 Task: Determine the distance from Atlanta to Stone Mountain Park.
Action: Mouse moved to (349, 104)
Screenshot: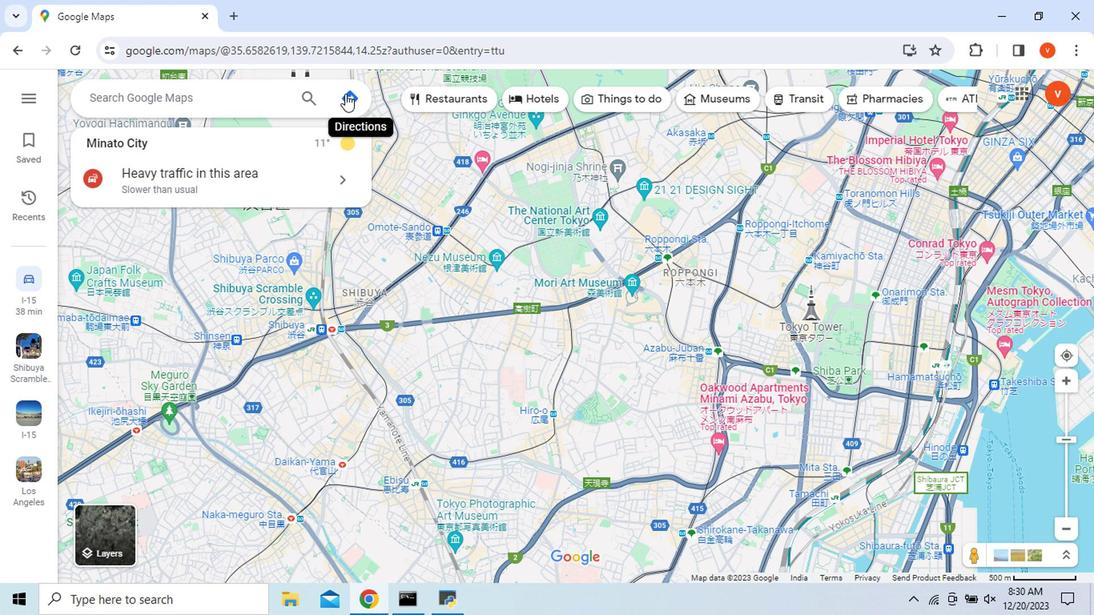 
Action: Mouse pressed left at (349, 104)
Screenshot: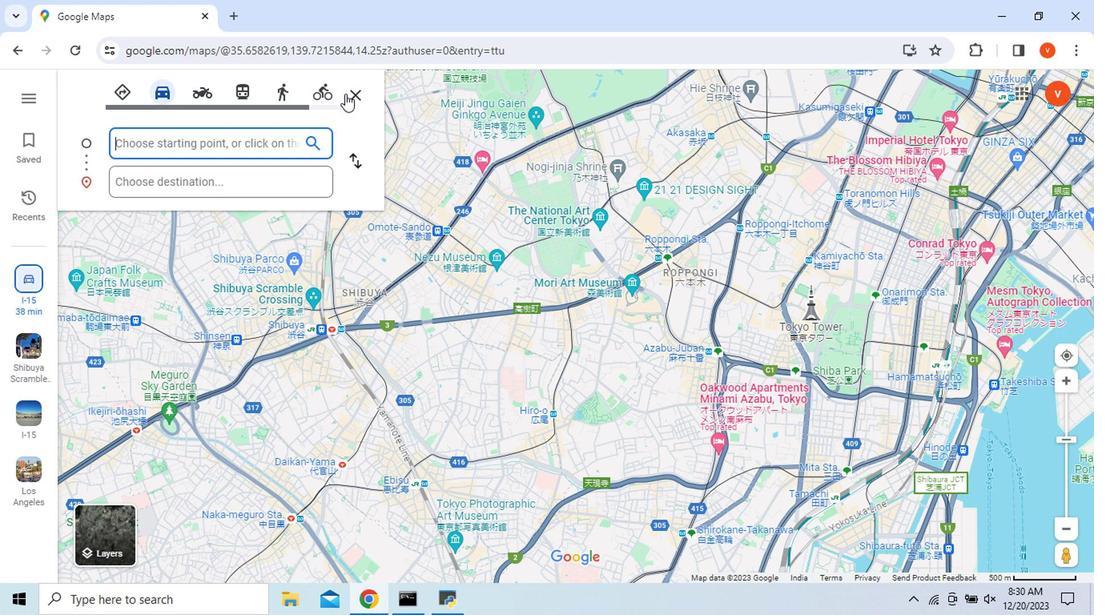 
Action: Mouse moved to (610, 262)
Screenshot: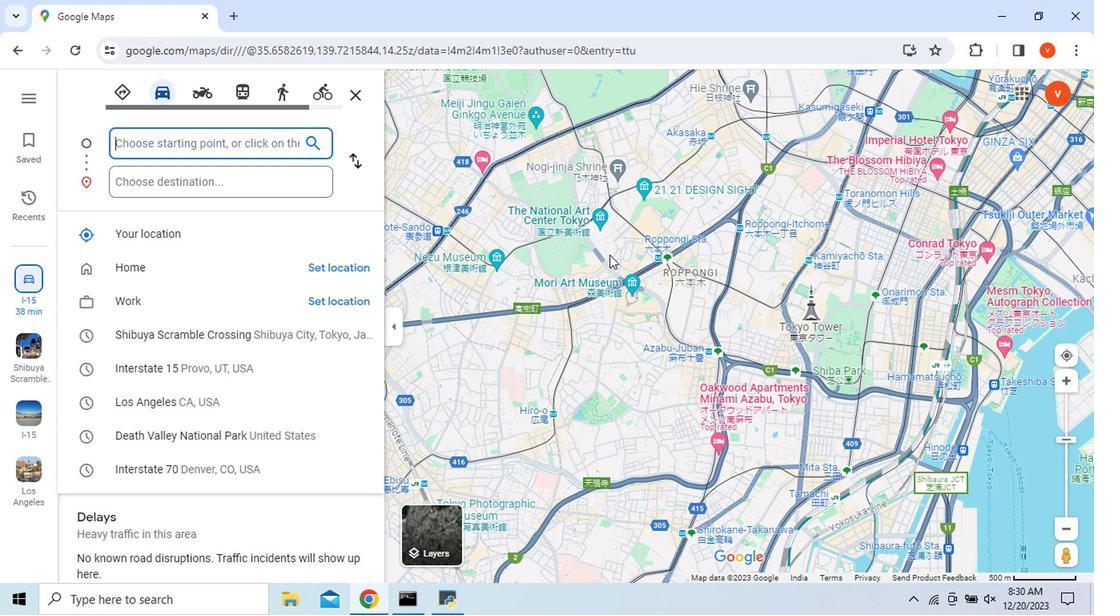 
Action: Key pressed <Key.shift>Atlanta
Screenshot: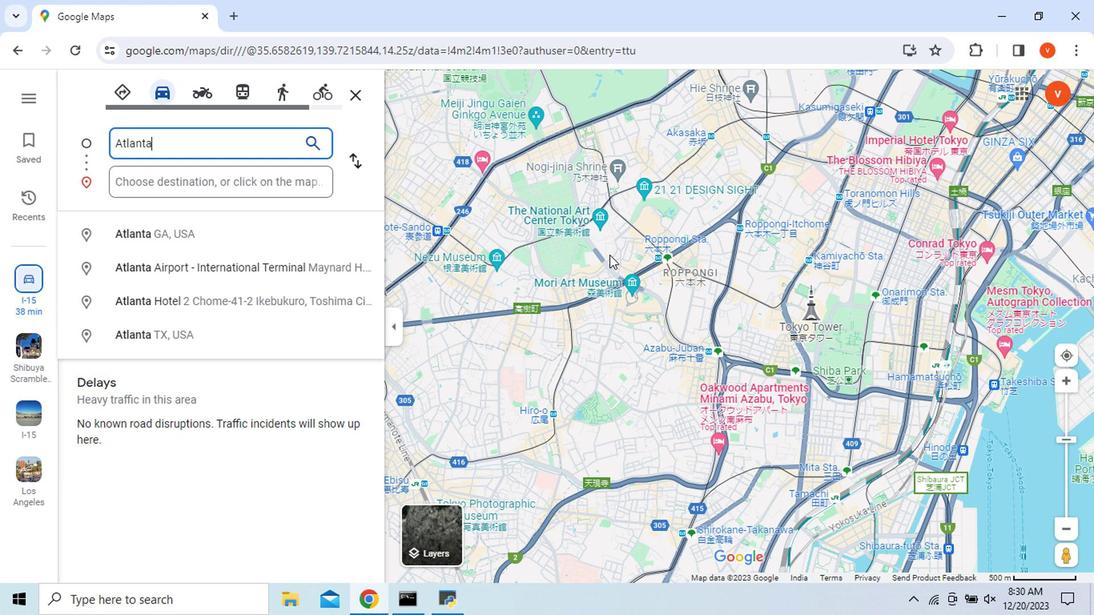 
Action: Mouse moved to (179, 191)
Screenshot: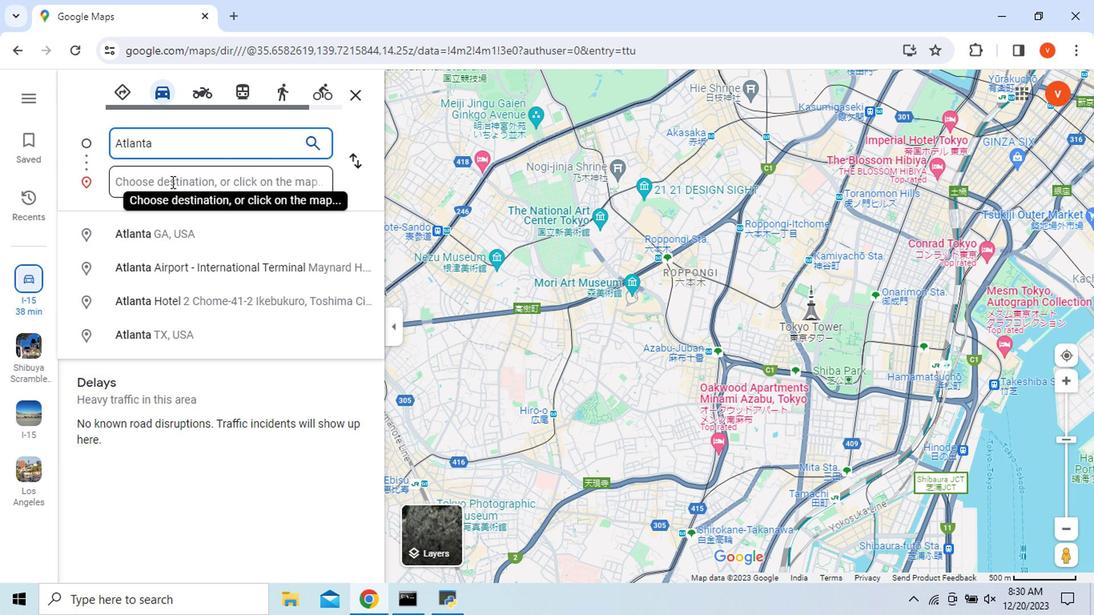 
Action: Mouse pressed left at (179, 191)
Screenshot: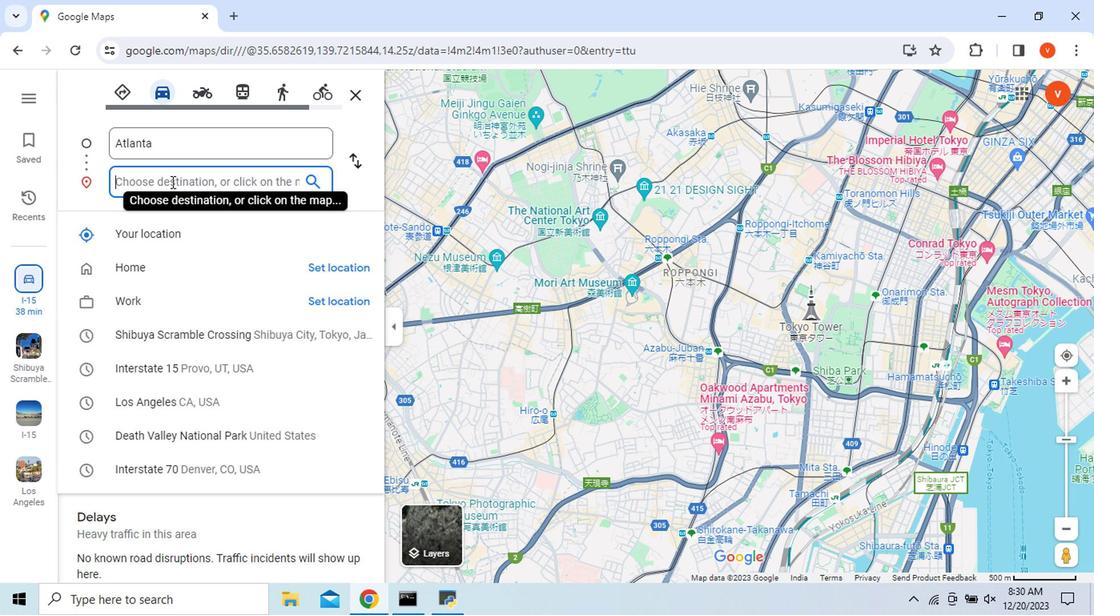 
Action: Mouse moved to (379, 473)
Screenshot: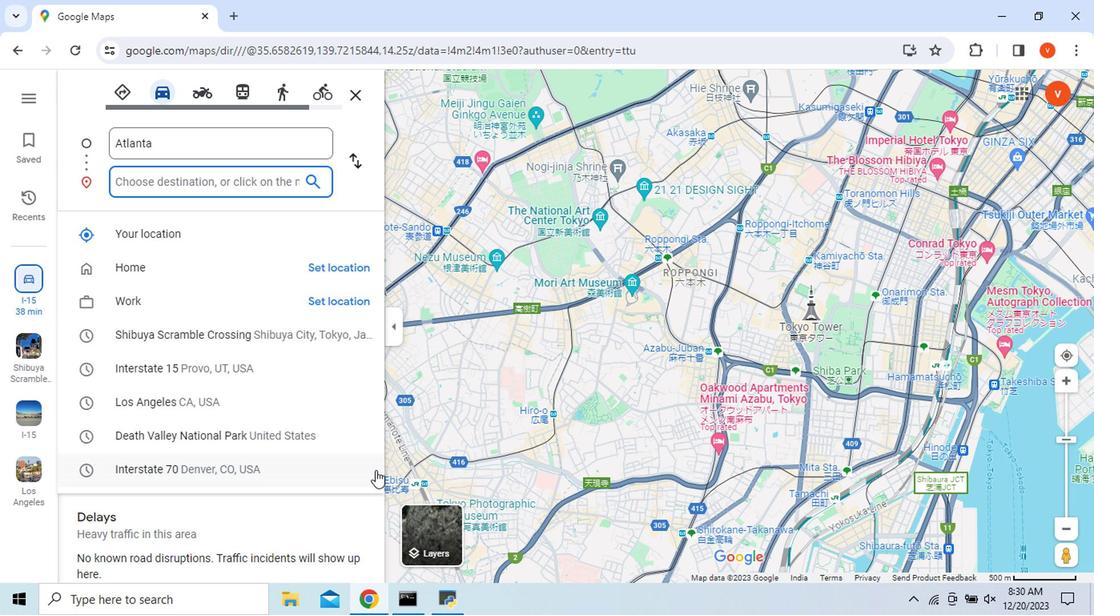 
Action: Key pressed <Key.shift>Stone<Key.space><Key.shift_r>
Screenshot: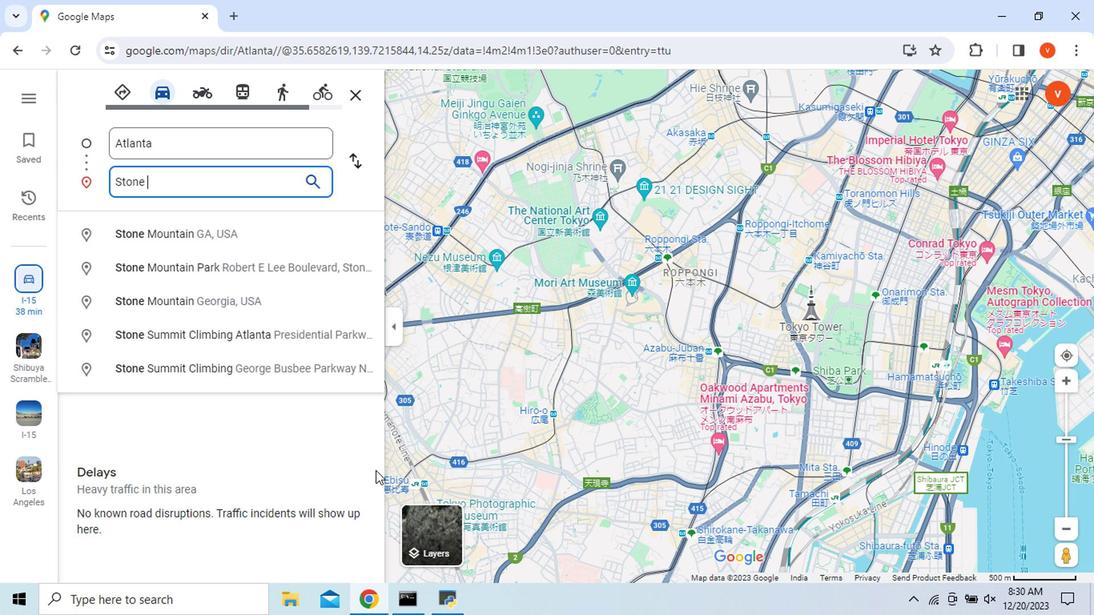 
Action: Mouse moved to (297, 275)
Screenshot: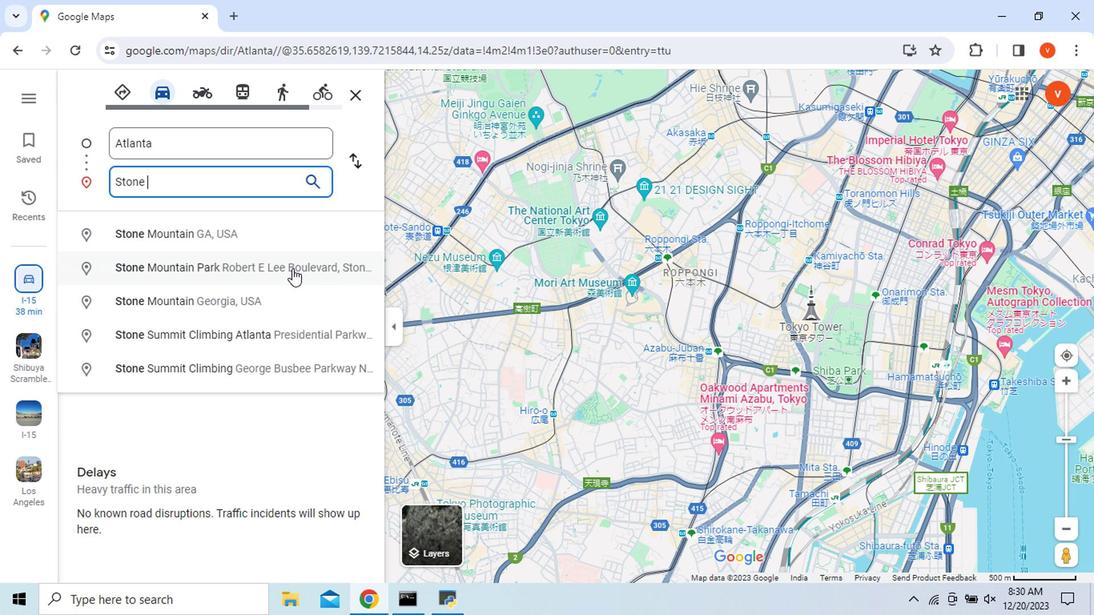 
Action: Mouse pressed left at (297, 275)
Screenshot: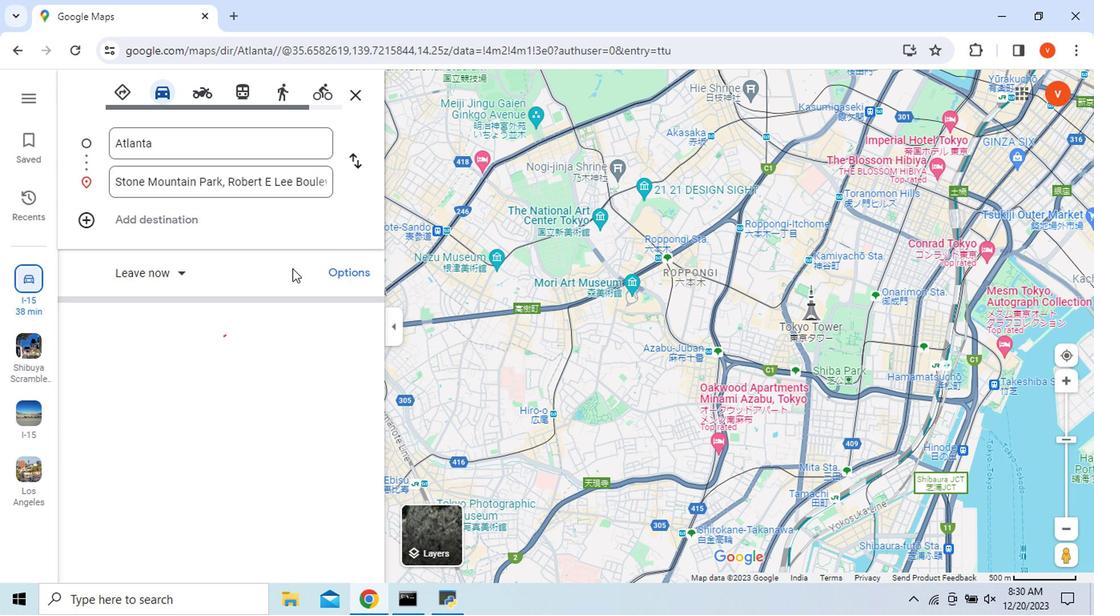 
Action: Mouse moved to (674, 378)
Screenshot: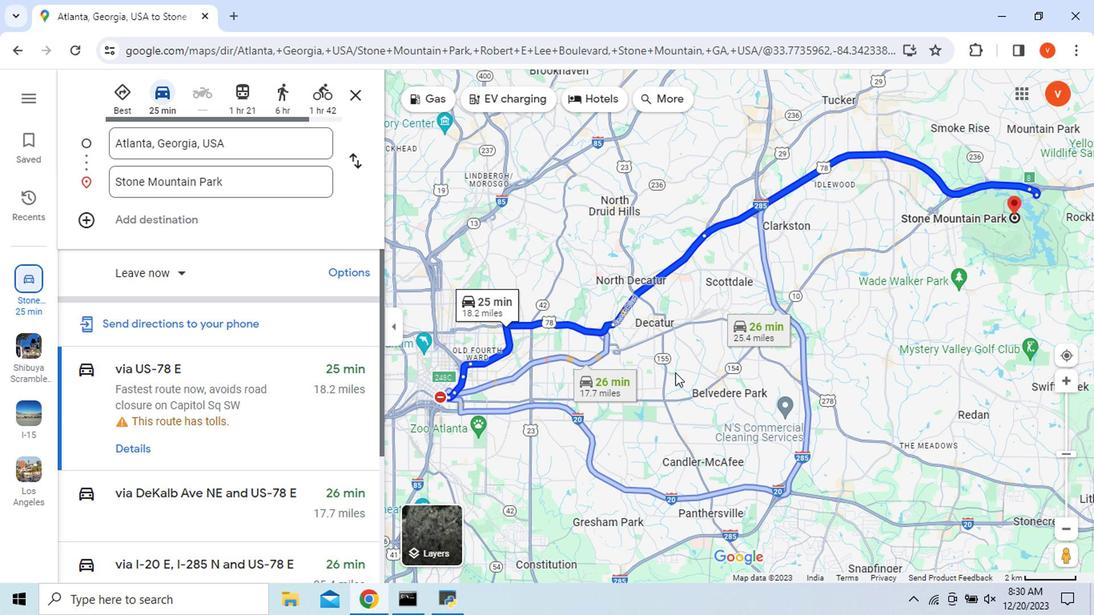 
Action: Mouse scrolled (674, 377) with delta (0, 0)
Screenshot: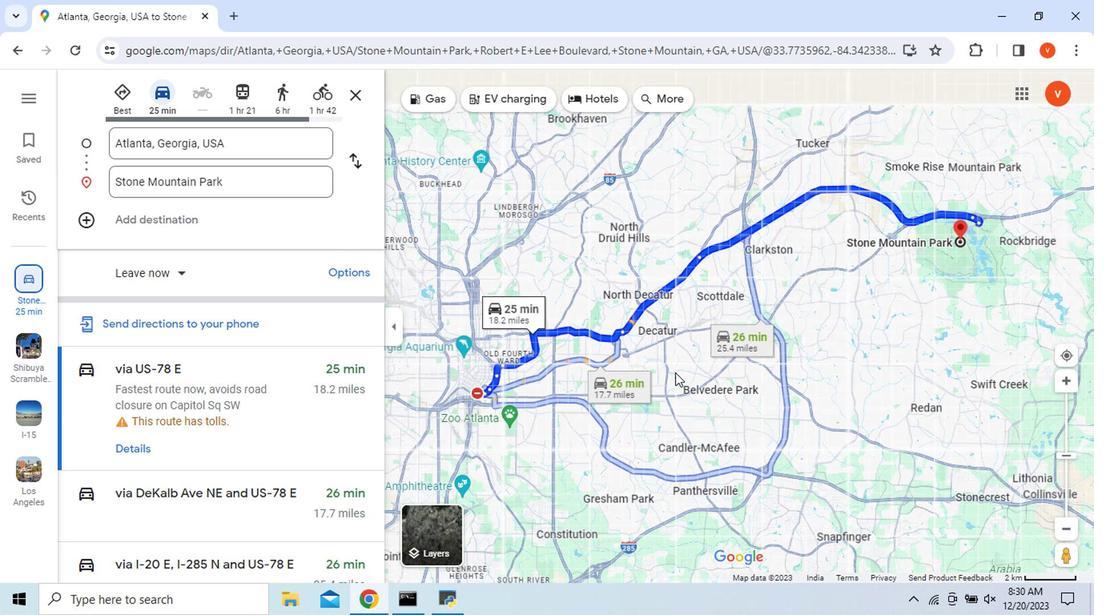 
Action: Mouse scrolled (674, 377) with delta (0, 0)
Screenshot: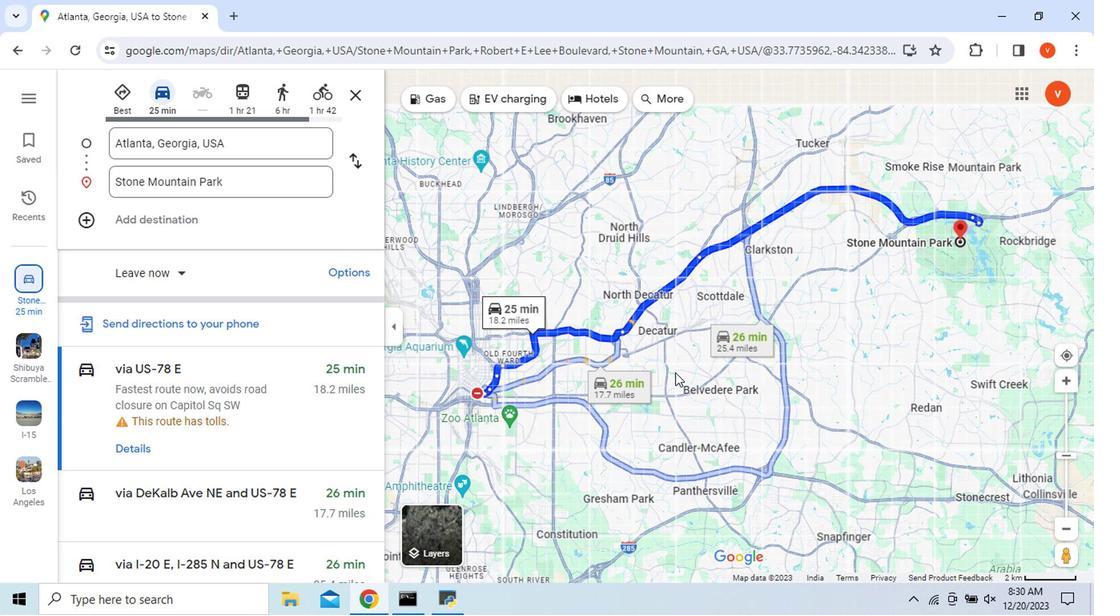 
Action: Mouse moved to (594, 275)
Screenshot: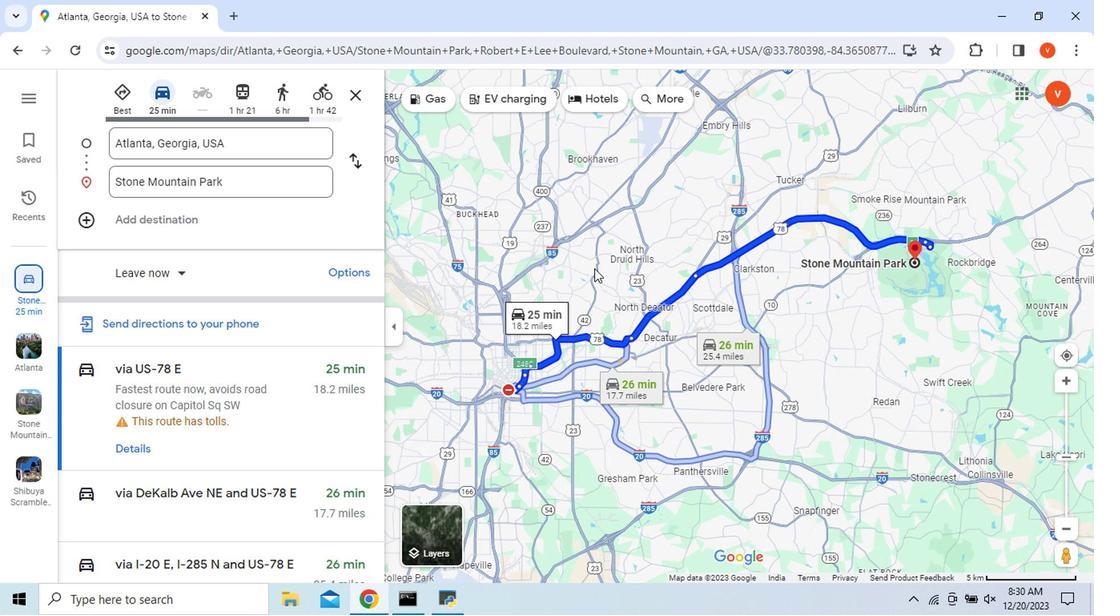 
Action: Mouse pressed right at (594, 275)
Screenshot: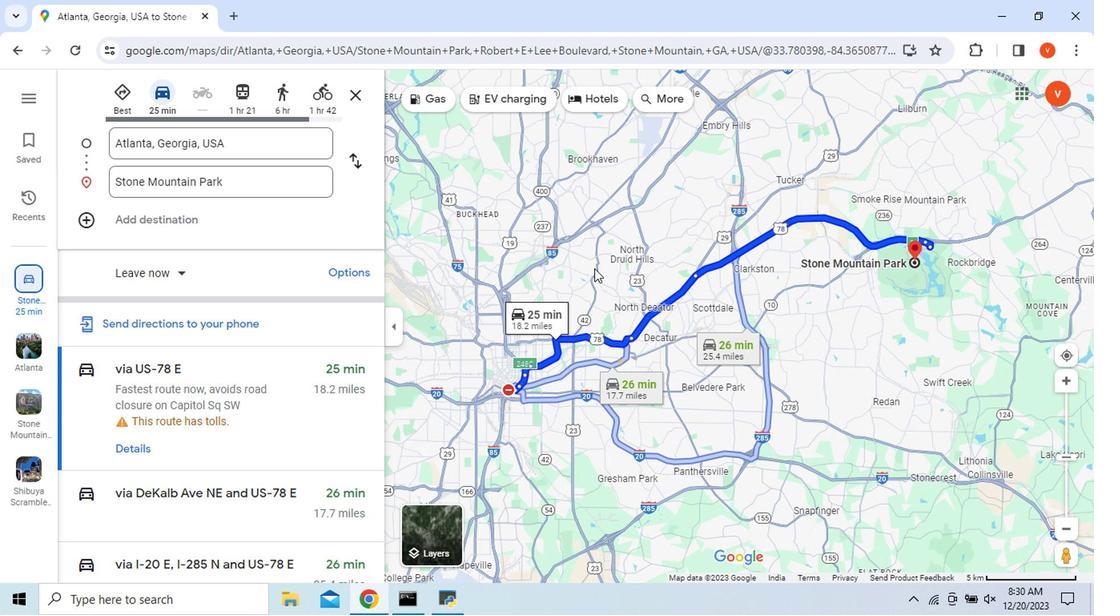 
Action: Mouse moved to (647, 391)
Screenshot: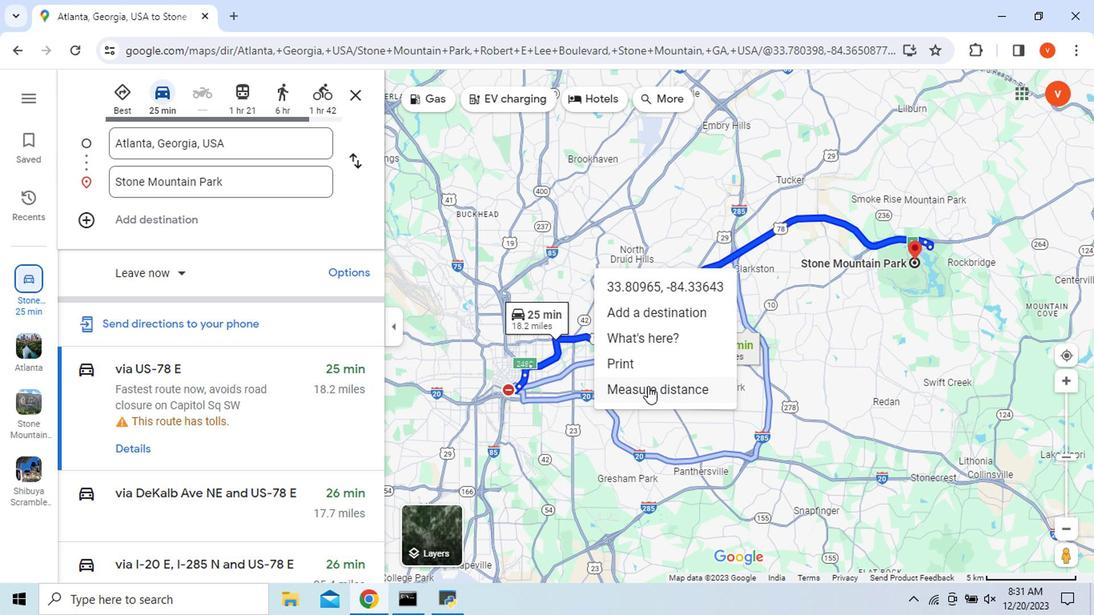 
Action: Mouse pressed left at (647, 391)
Screenshot: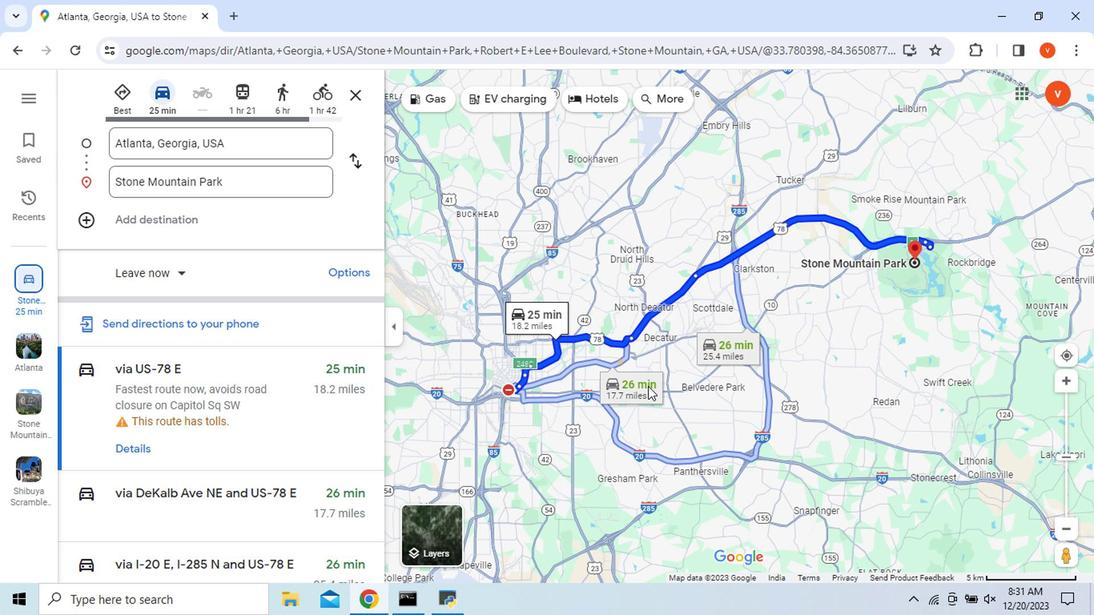 
Action: Mouse moved to (517, 401)
Screenshot: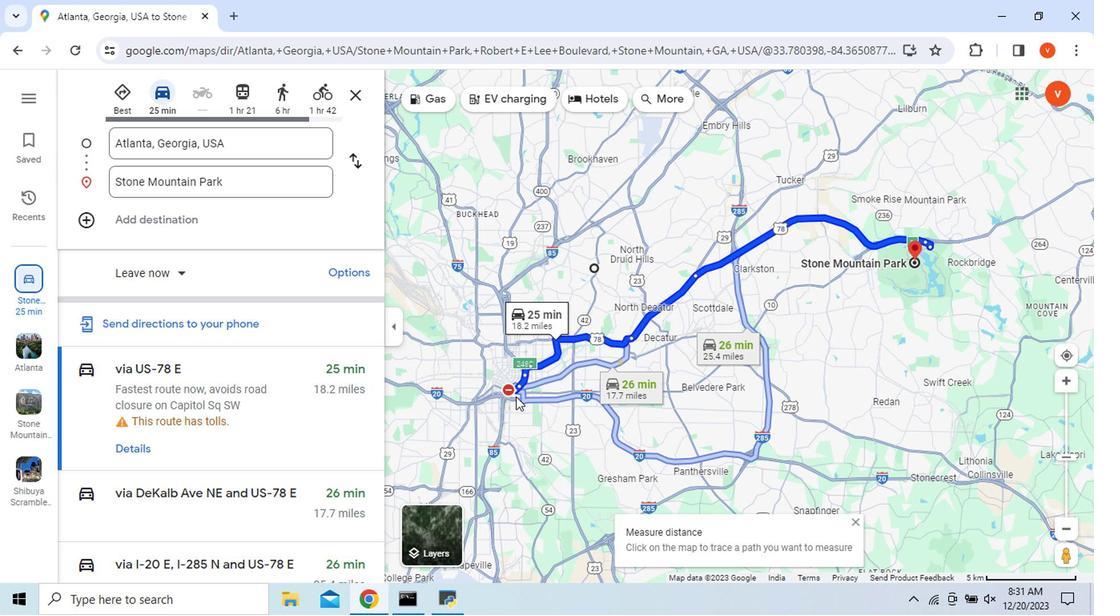 
Action: Mouse pressed left at (517, 401)
Screenshot: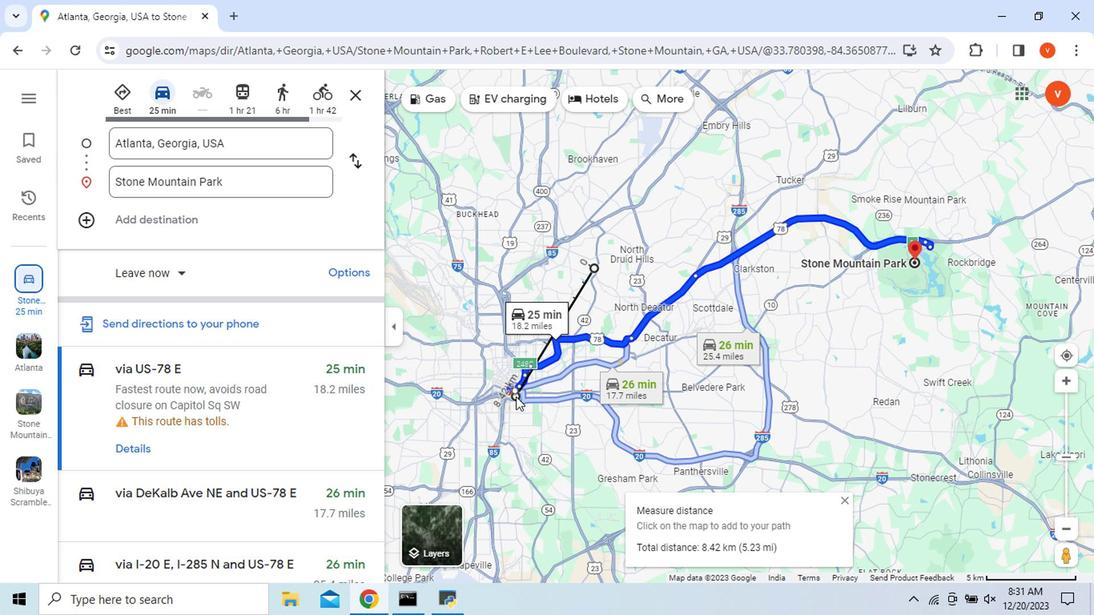 
Action: Mouse moved to (594, 279)
Screenshot: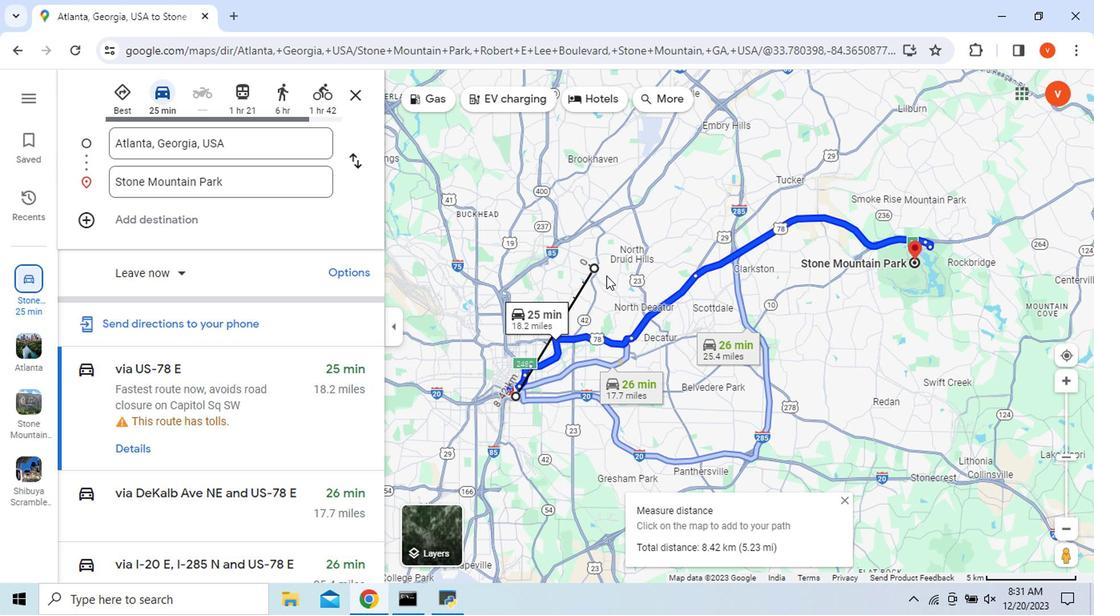 
Action: Mouse pressed left at (594, 279)
Screenshot: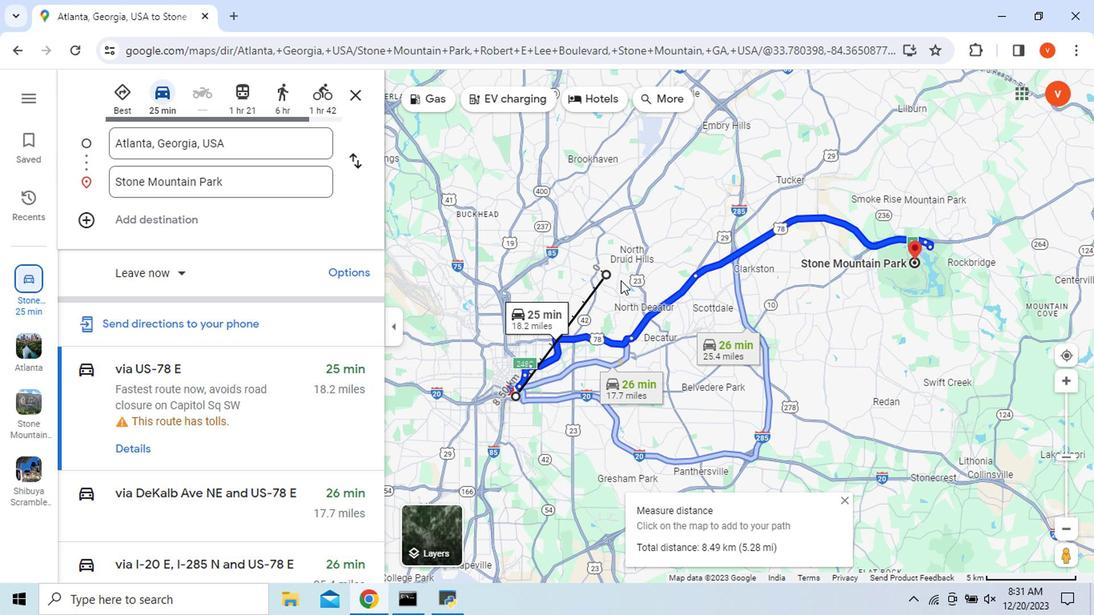 
Action: Mouse moved to (516, 400)
Screenshot: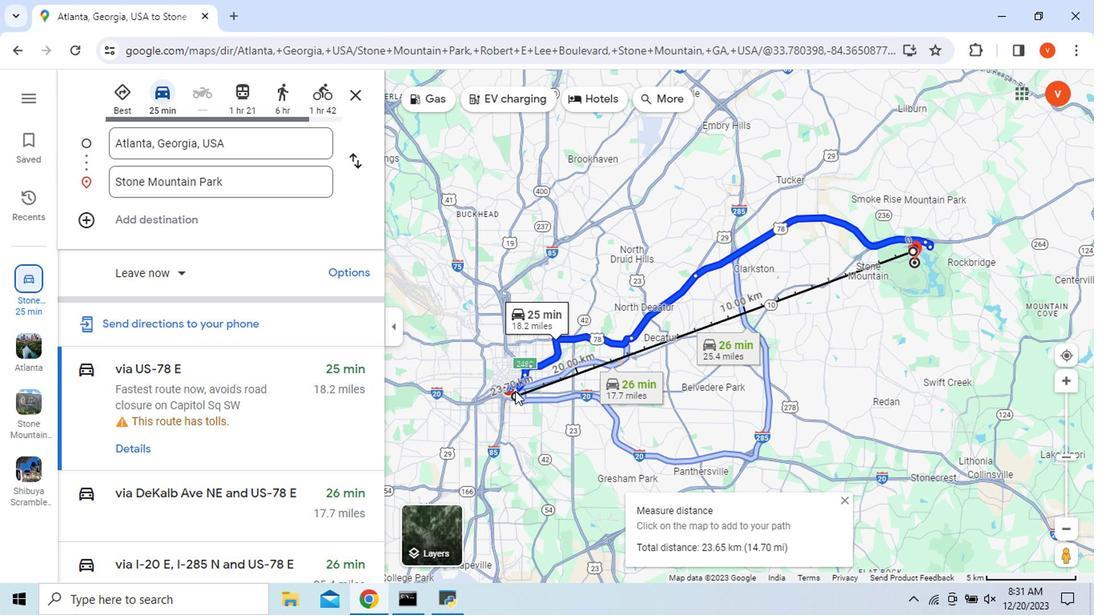 
Action: Mouse pressed left at (516, 400)
Screenshot: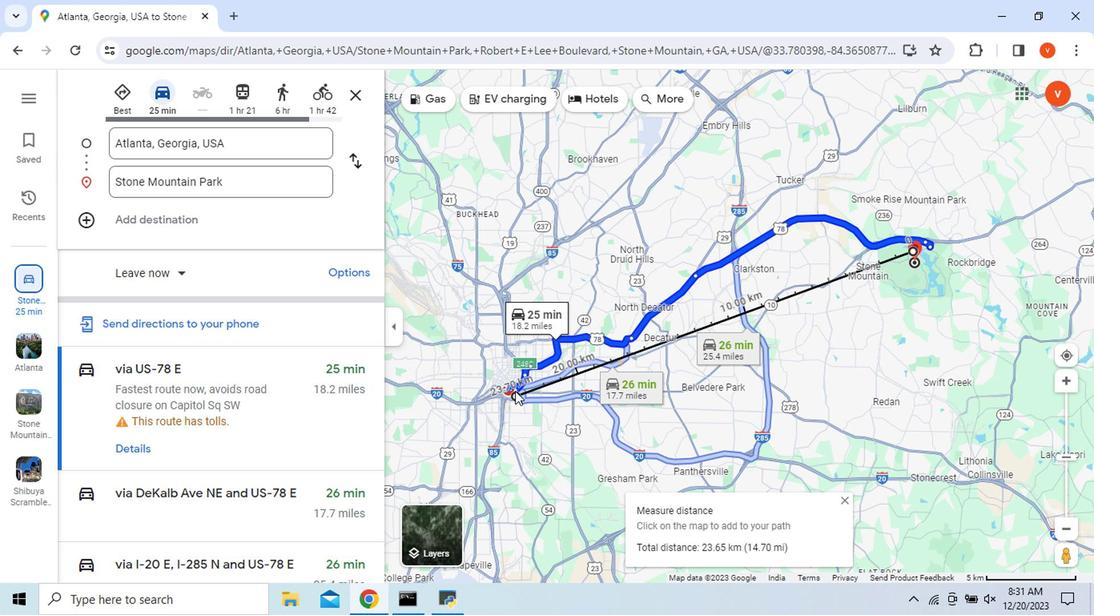 
Action: Mouse moved to (441, 527)
Screenshot: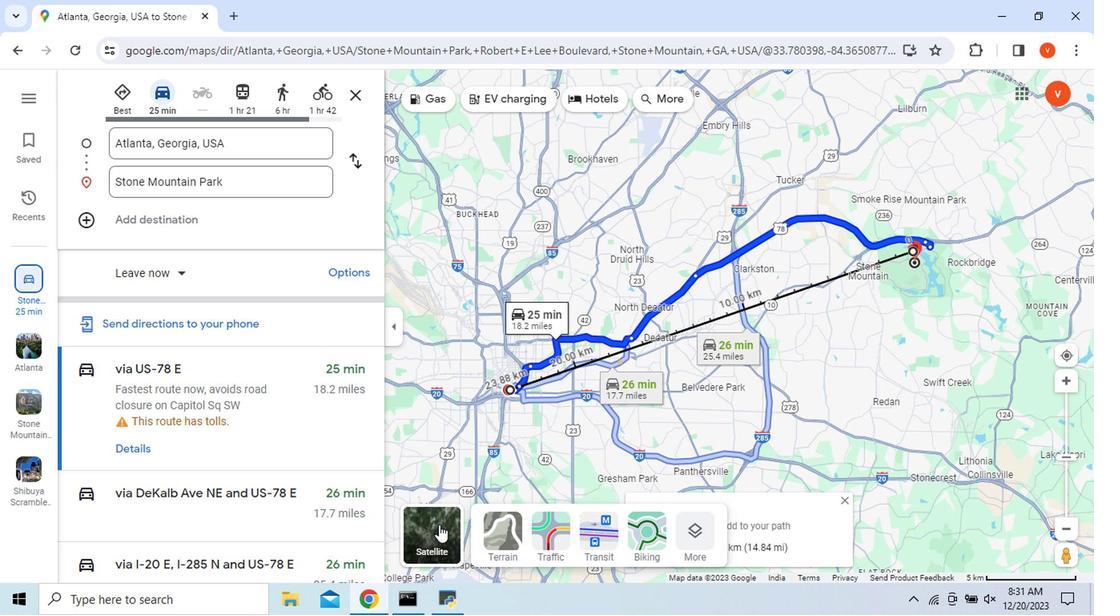
Action: Mouse pressed left at (441, 527)
Screenshot: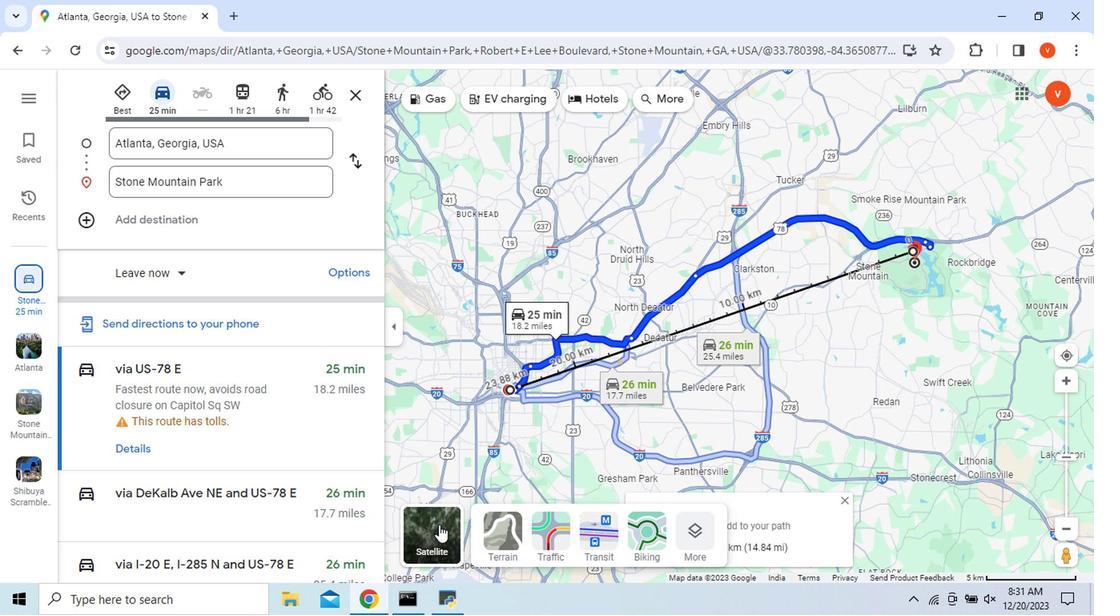 
Action: Mouse moved to (691, 559)
Screenshot: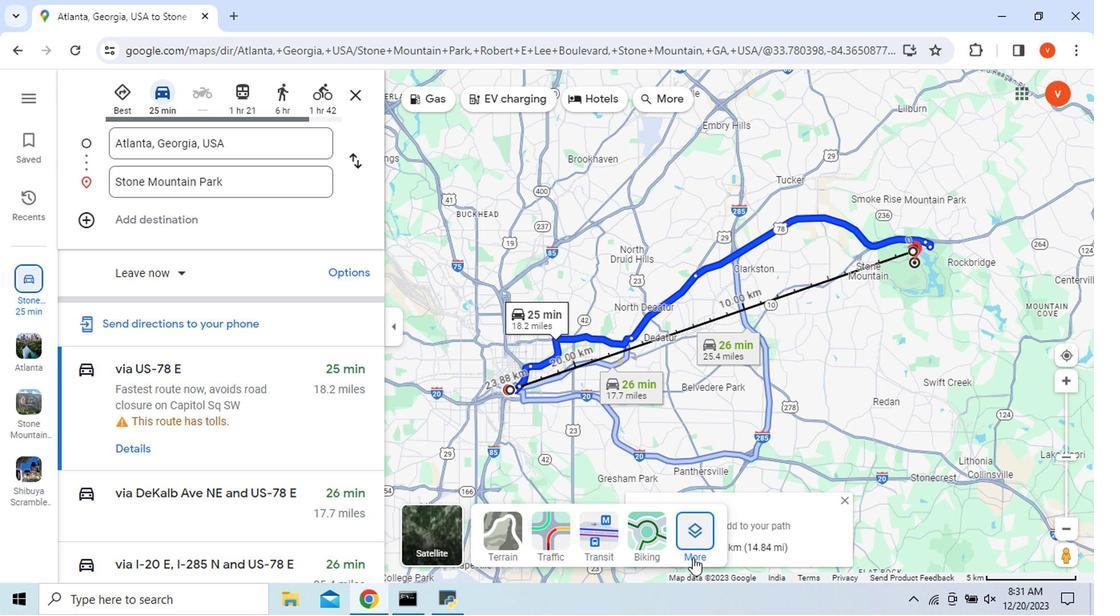
Action: Mouse pressed left at (691, 559)
Screenshot: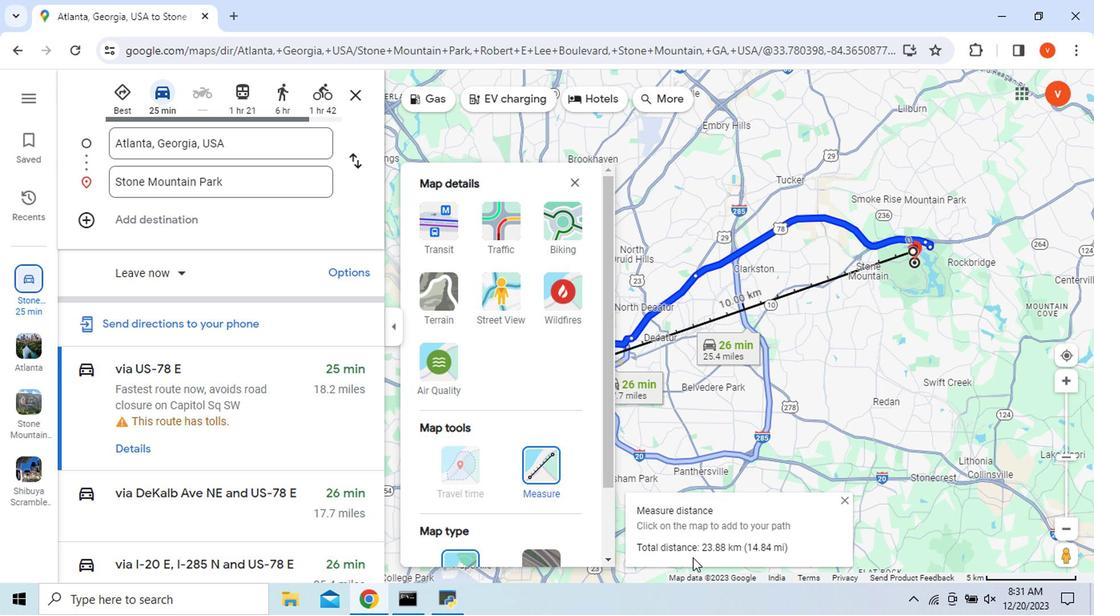 
Action: Mouse moved to (539, 554)
Screenshot: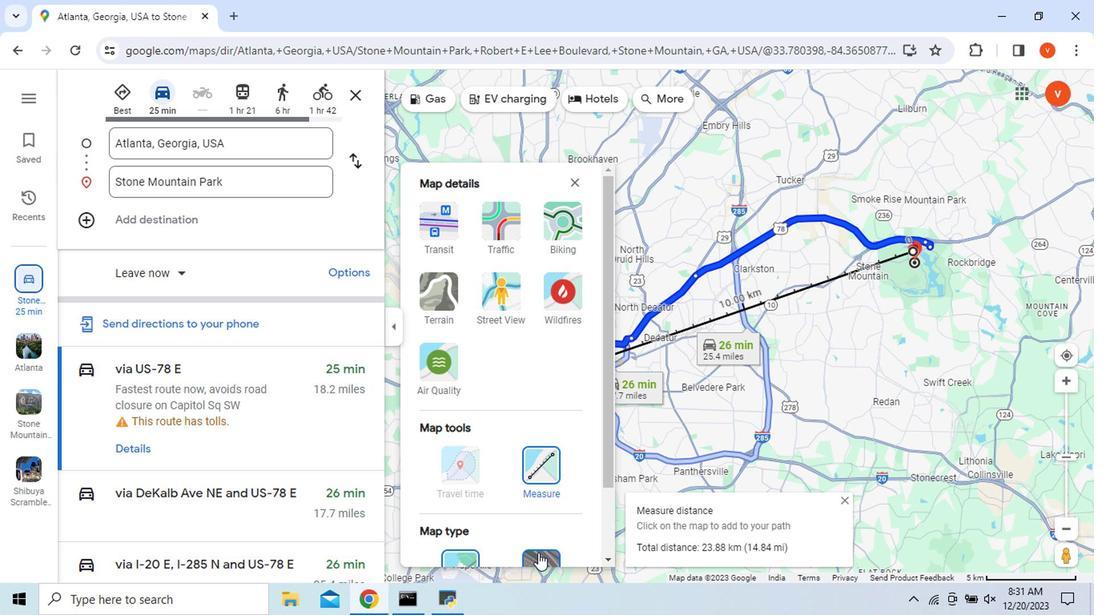 
Action: Mouse pressed left at (539, 554)
Screenshot: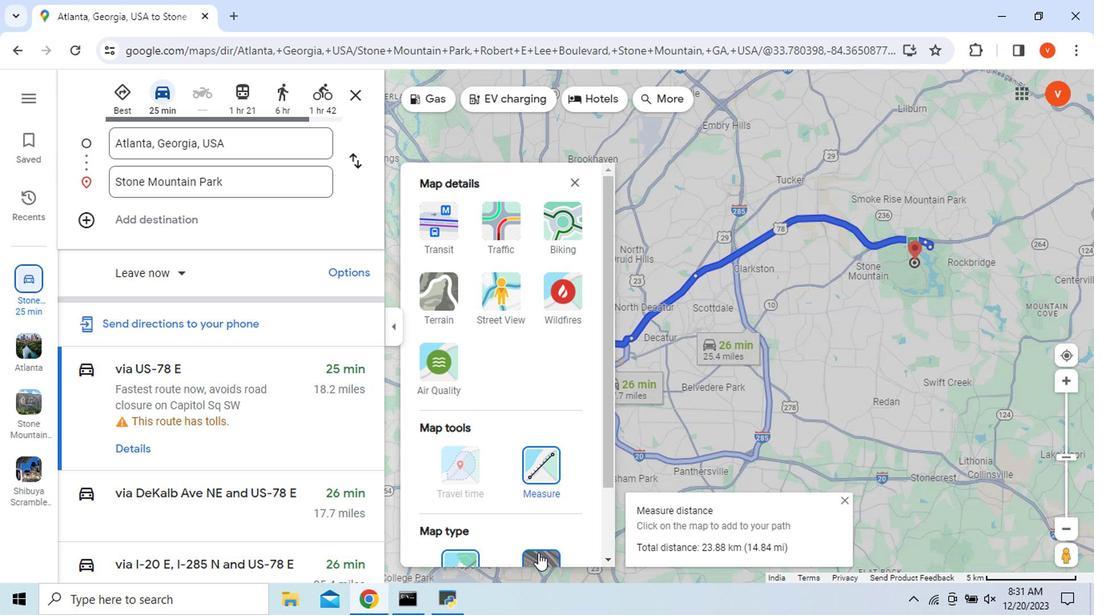 
Action: Mouse moved to (575, 190)
Screenshot: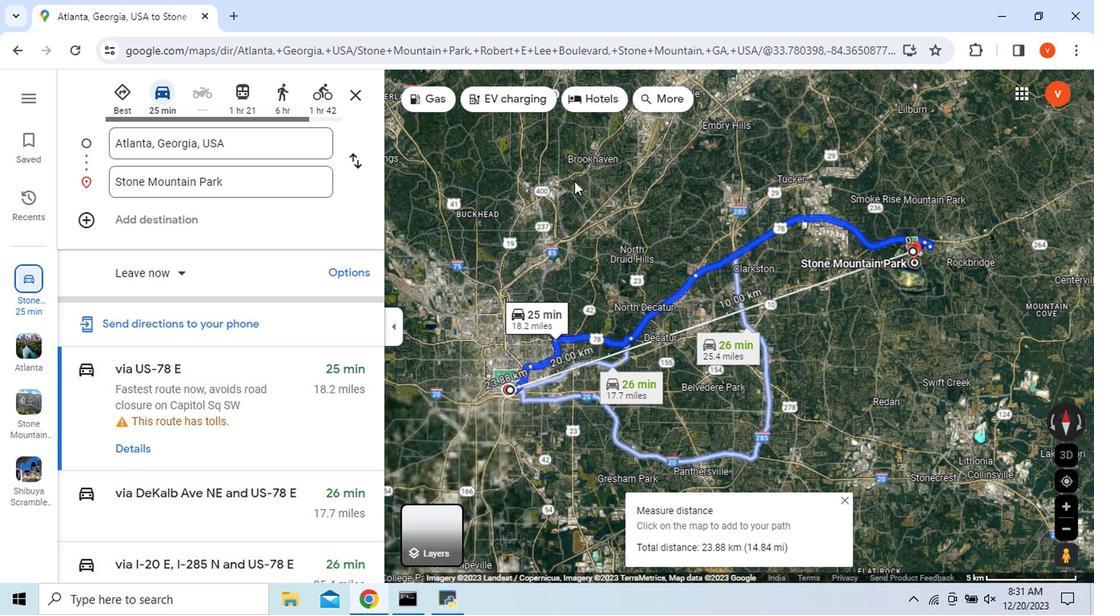
Action: Mouse pressed left at (575, 190)
Screenshot: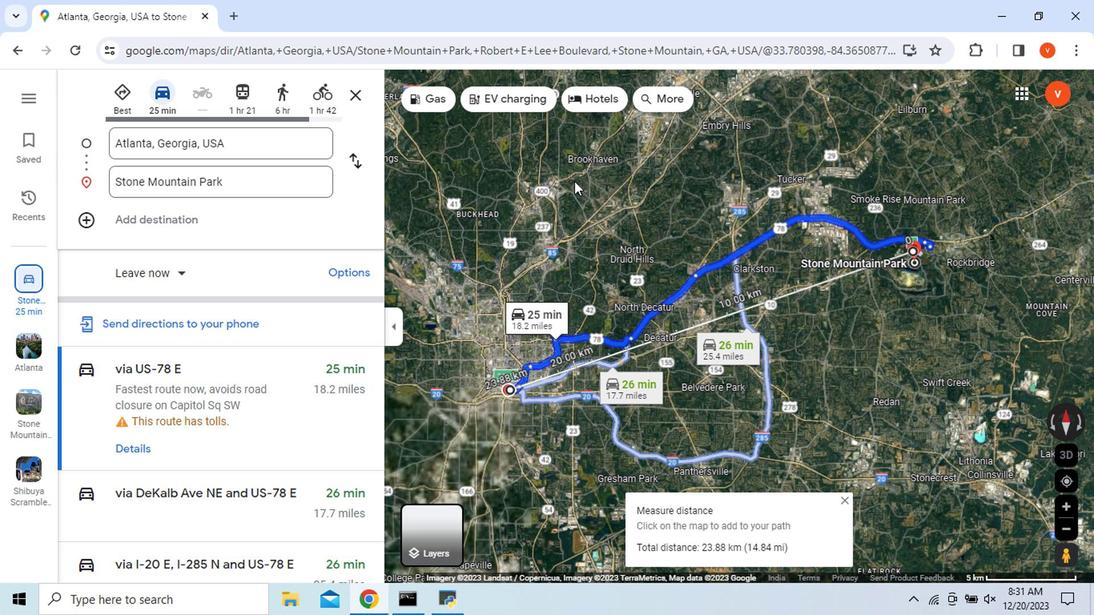 
Action: Mouse moved to (449, 529)
Screenshot: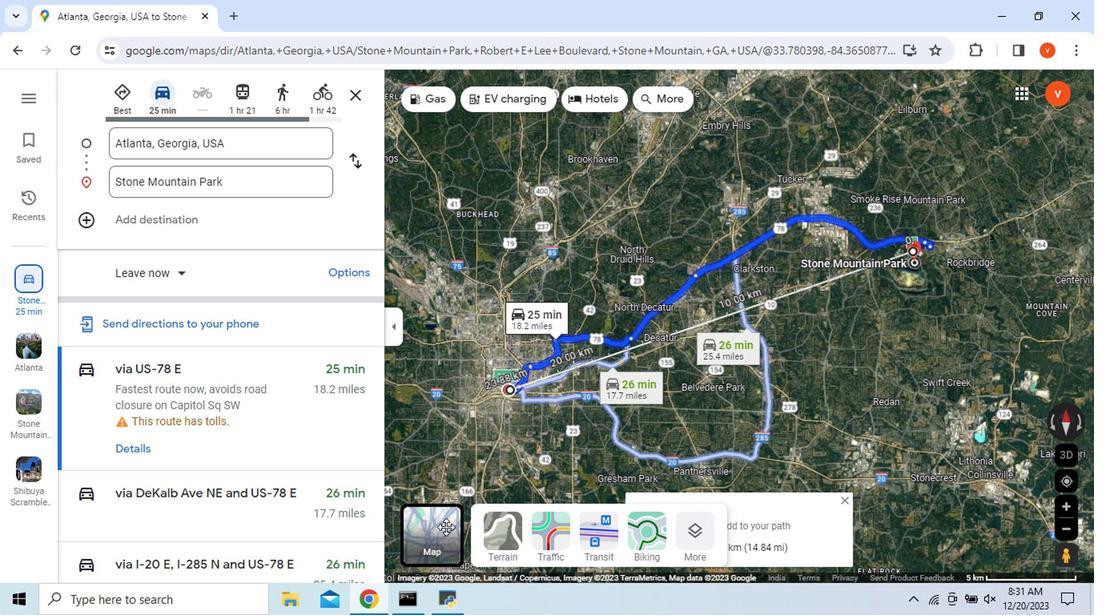 
Action: Mouse pressed left at (449, 529)
Screenshot: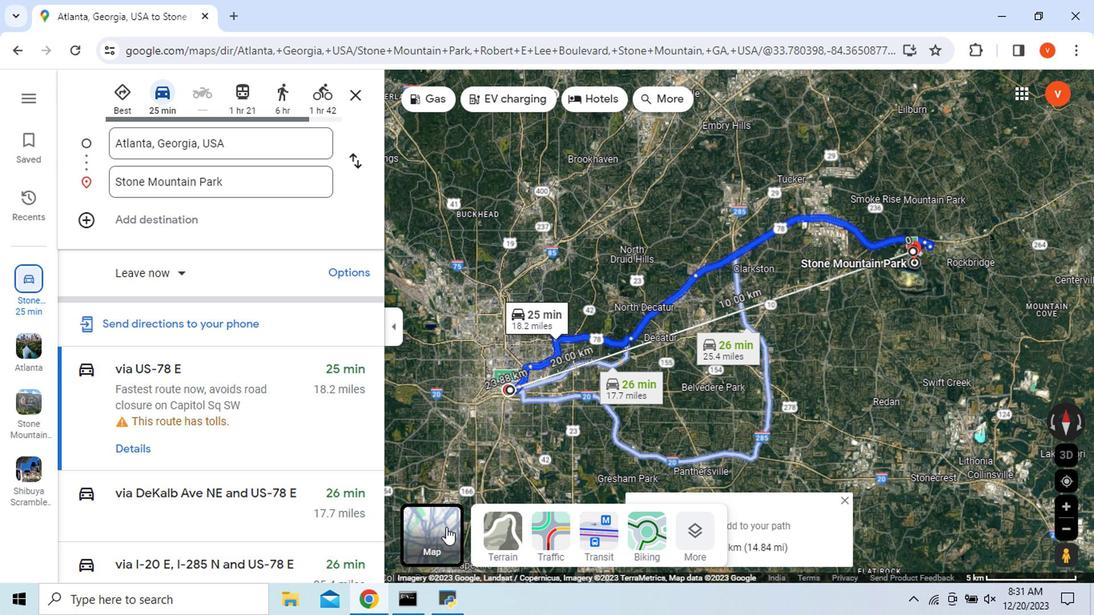 
Action: Mouse moved to (685, 554)
Screenshot: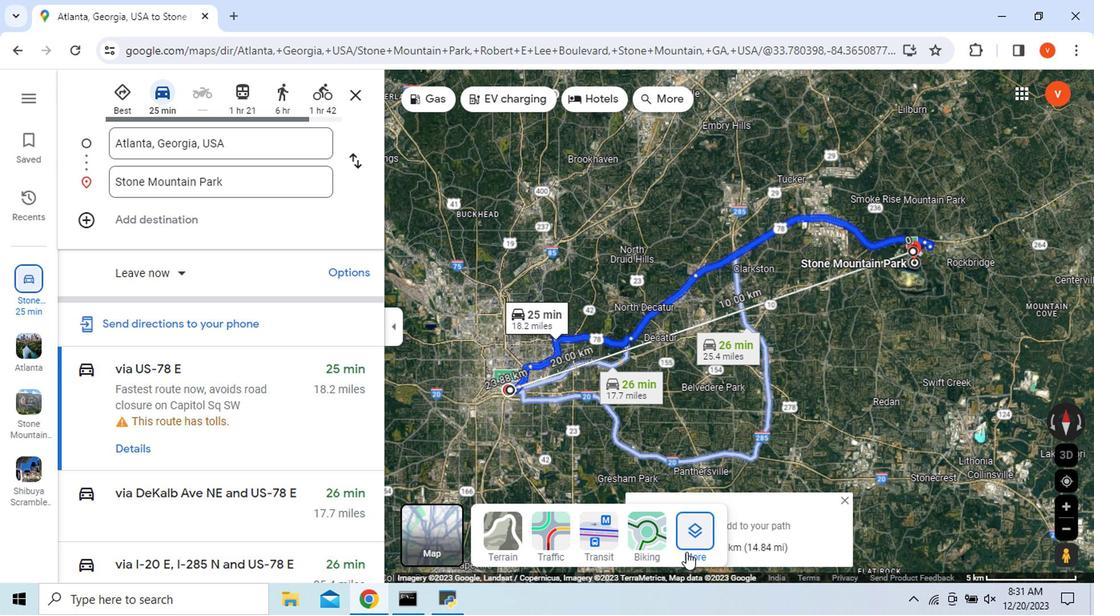 
Action: Mouse pressed left at (685, 554)
Screenshot: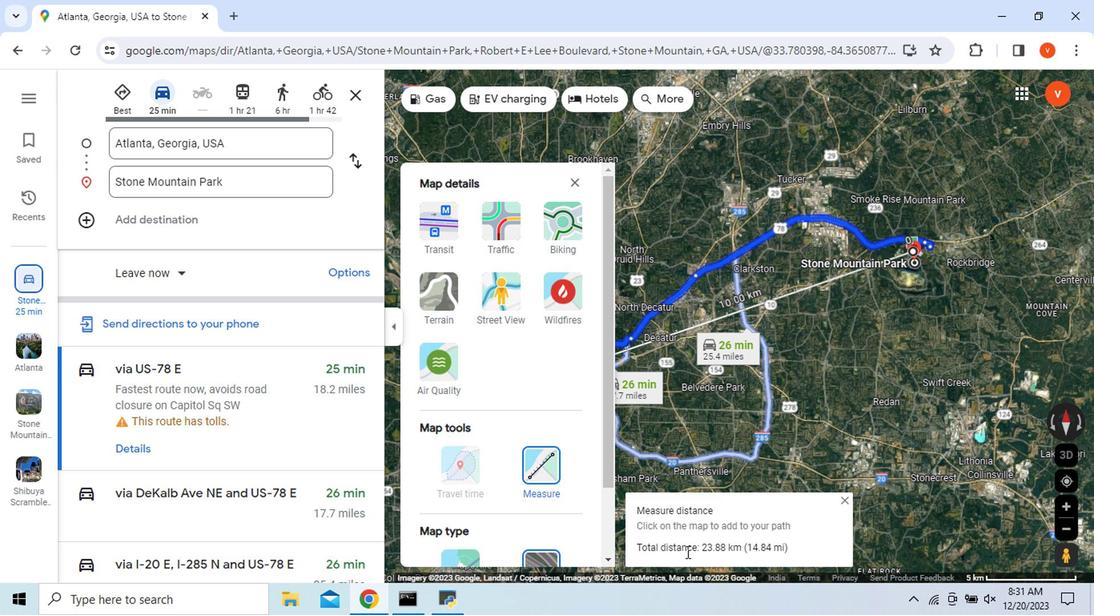 
Action: Mouse moved to (456, 557)
Screenshot: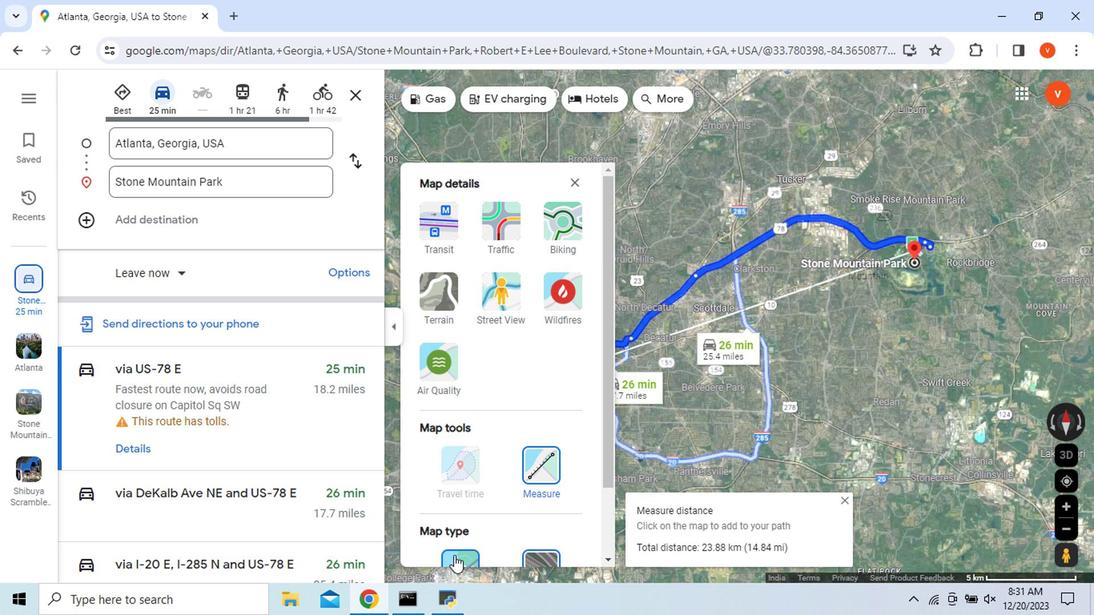 
Action: Mouse pressed left at (456, 557)
Screenshot: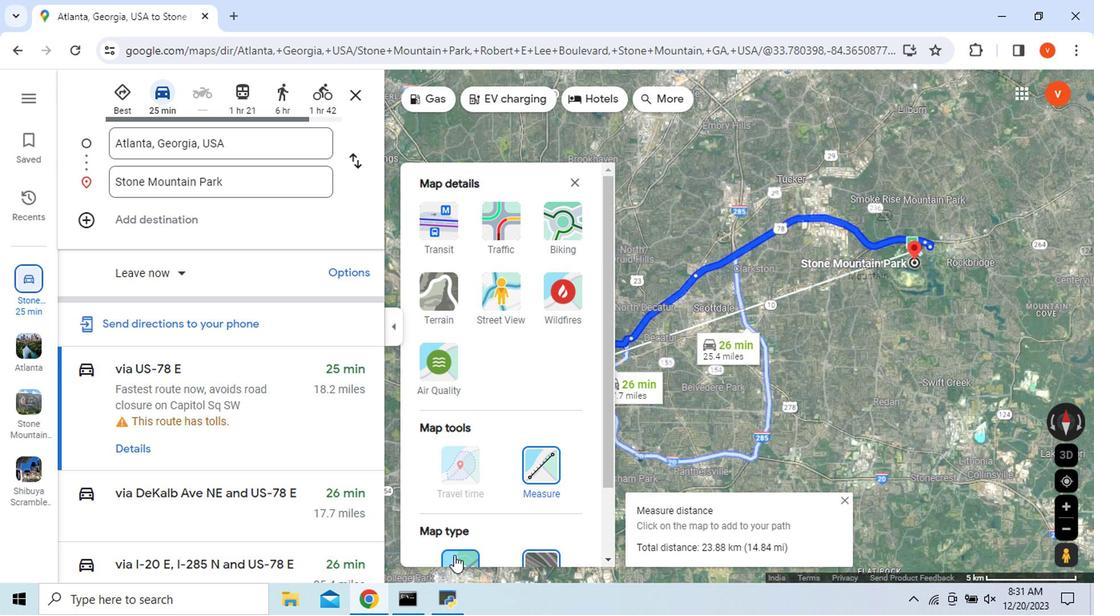 
Action: Mouse moved to (577, 192)
Screenshot: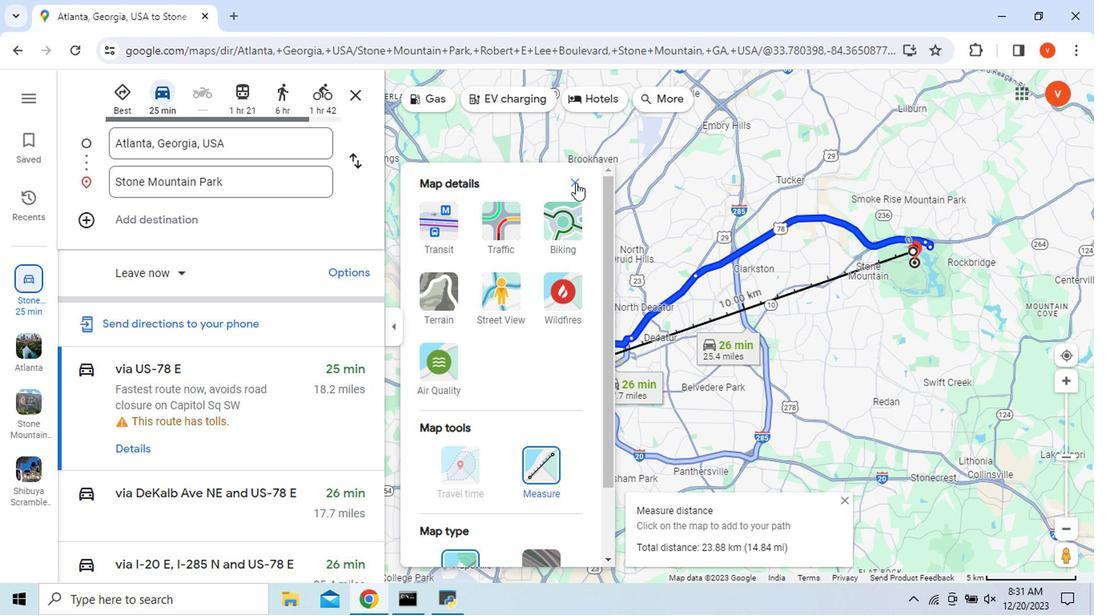 
Action: Mouse pressed left at (577, 192)
Screenshot: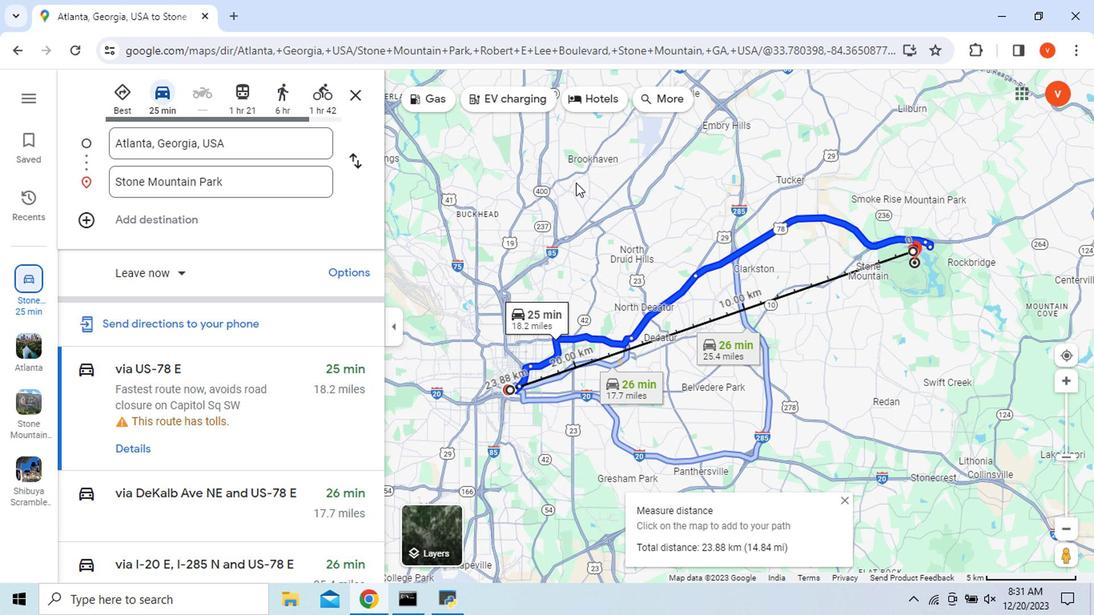 
Action: Mouse moved to (788, 451)
Screenshot: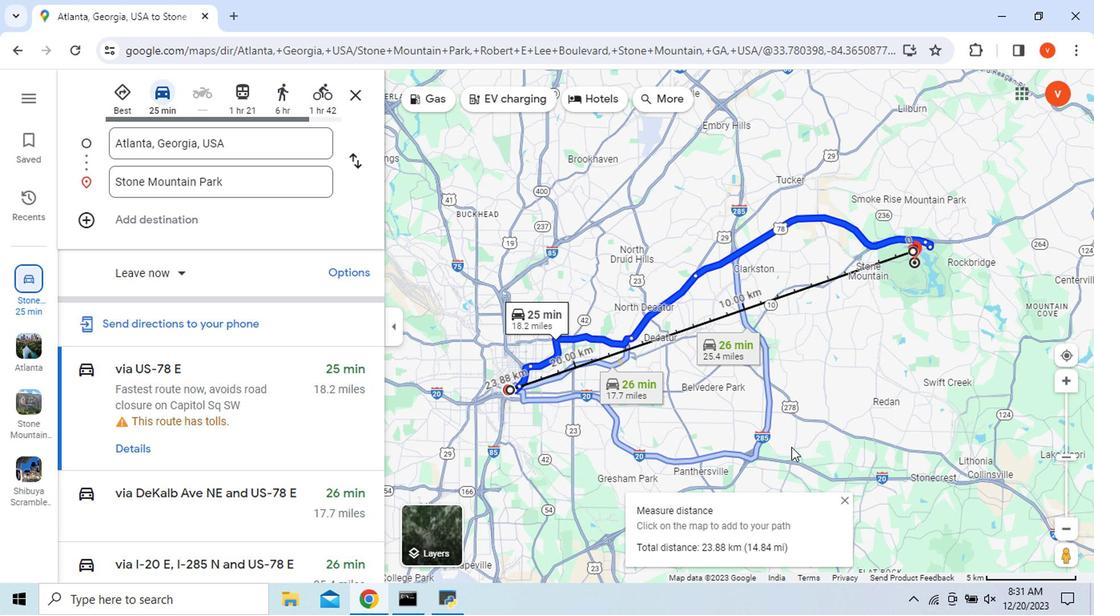 
